 Task: Add Dill Snack Mix to the cart.
Action: Mouse moved to (94, 613)
Screenshot: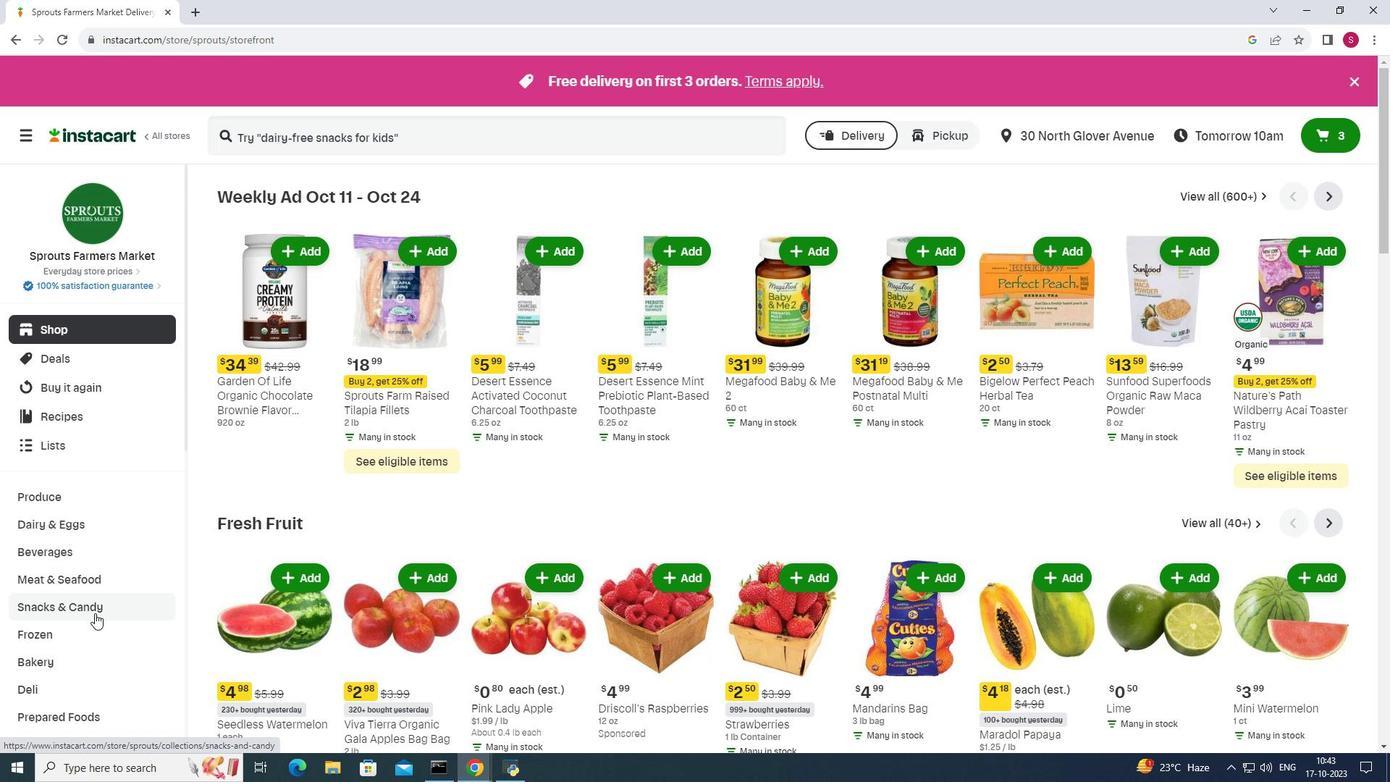 
Action: Mouse pressed left at (94, 613)
Screenshot: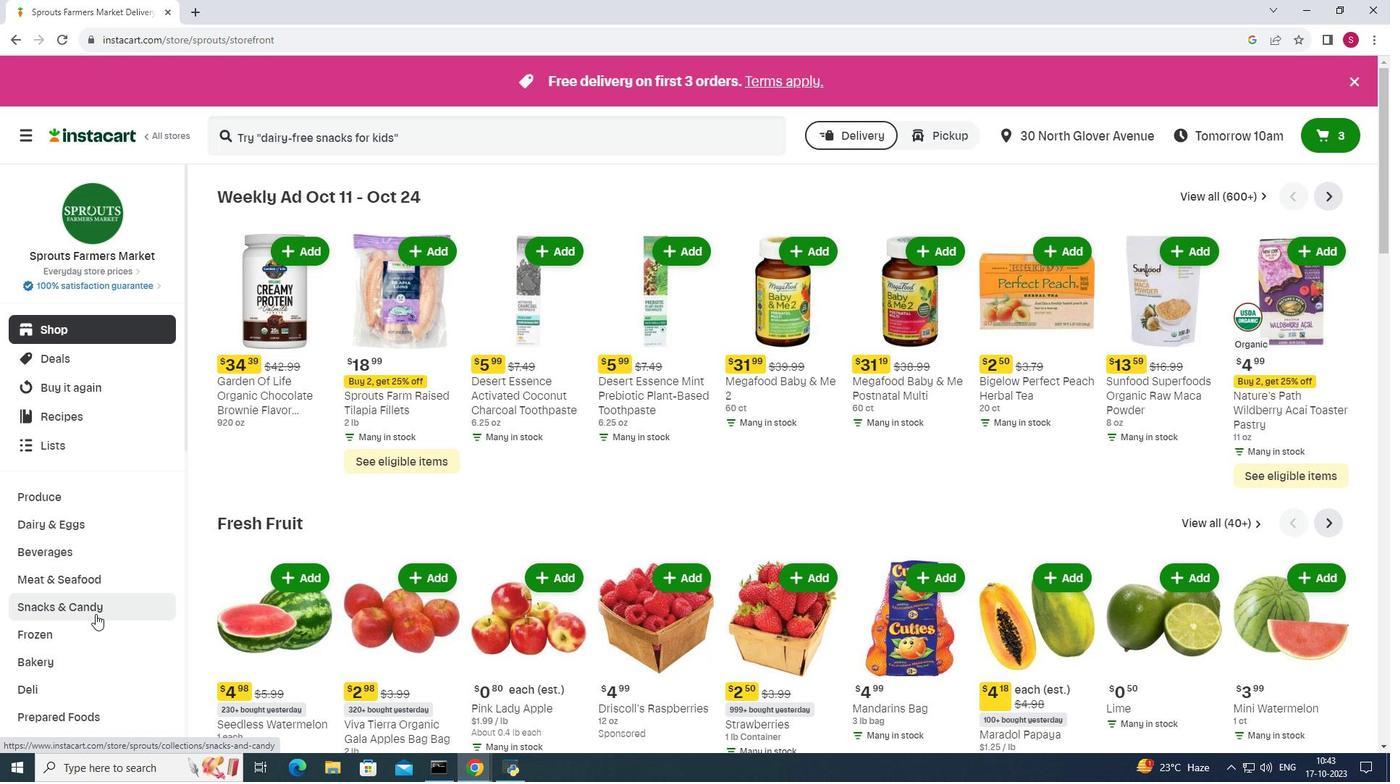 
Action: Mouse moved to (633, 224)
Screenshot: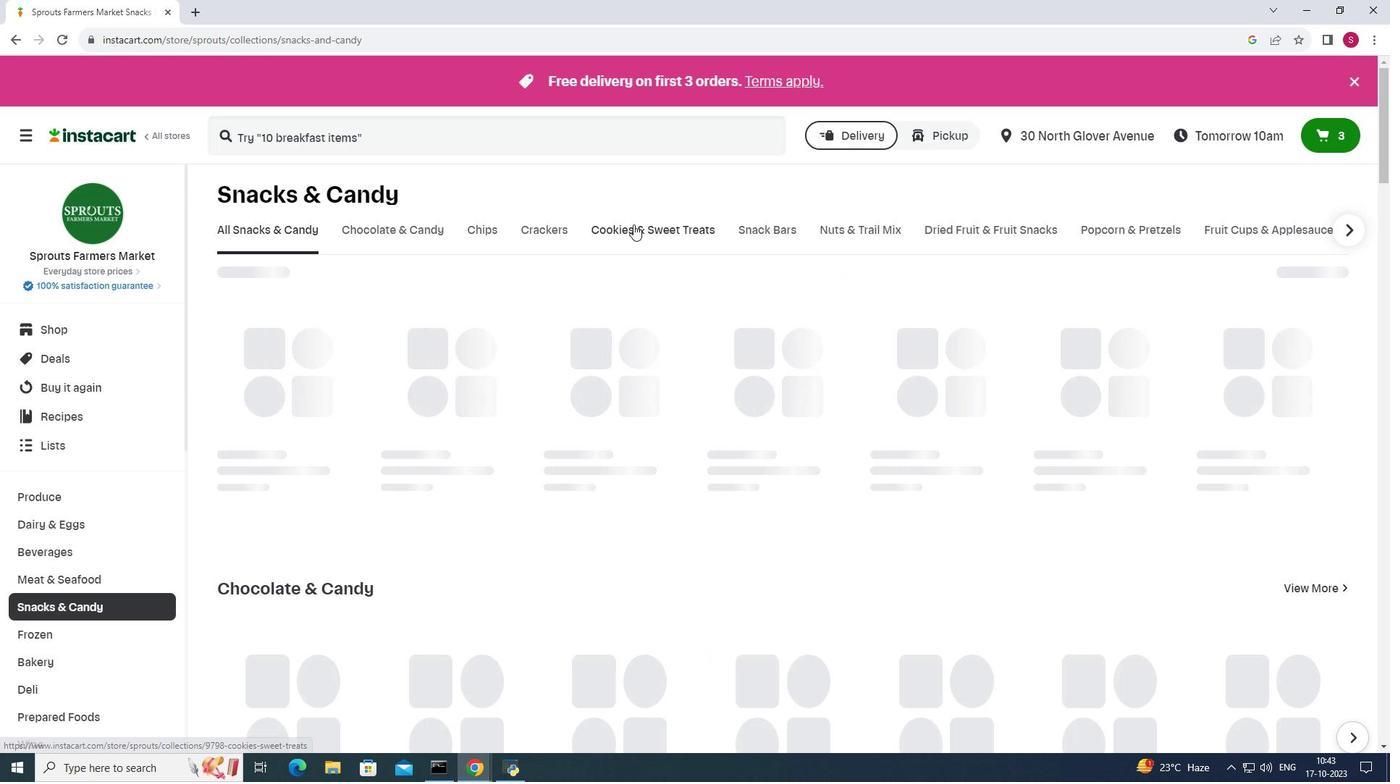 
Action: Mouse pressed left at (633, 224)
Screenshot: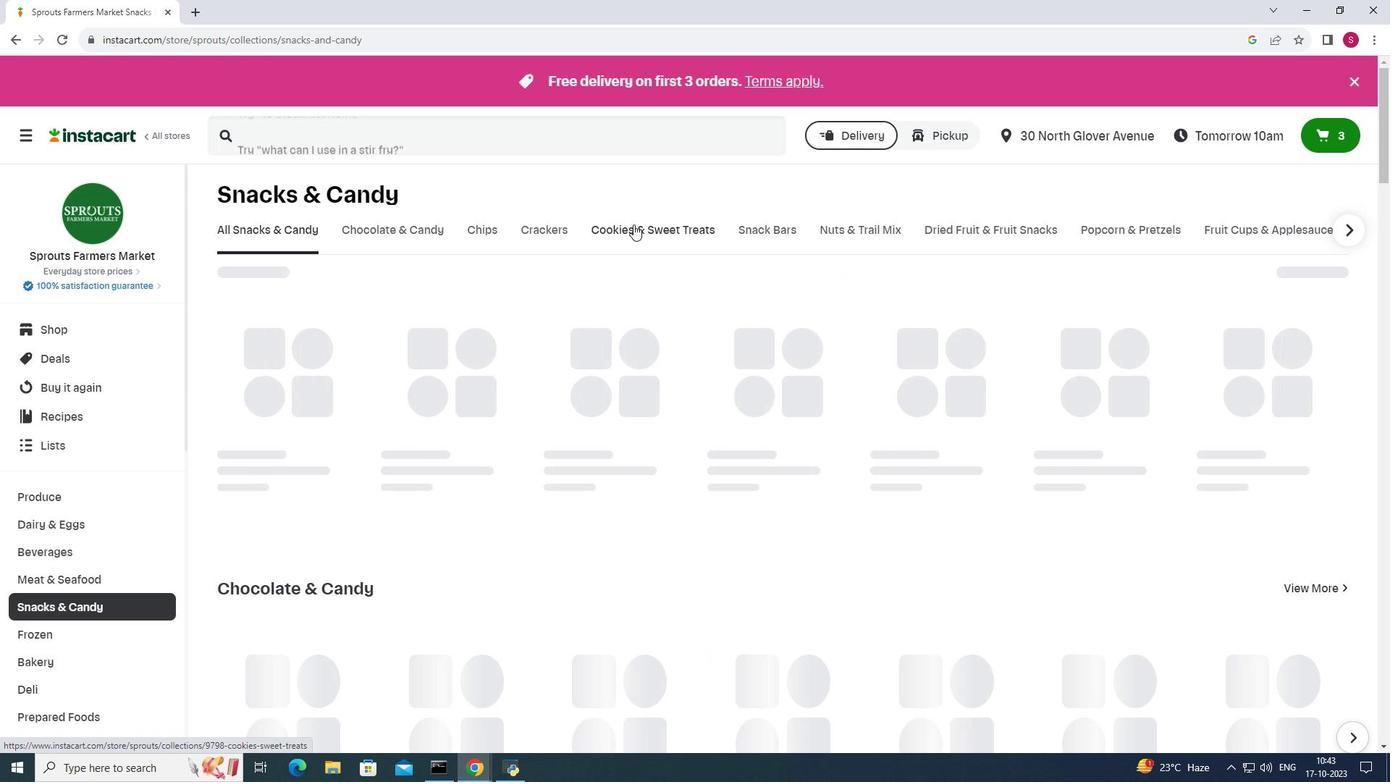 
Action: Mouse moved to (1286, 228)
Screenshot: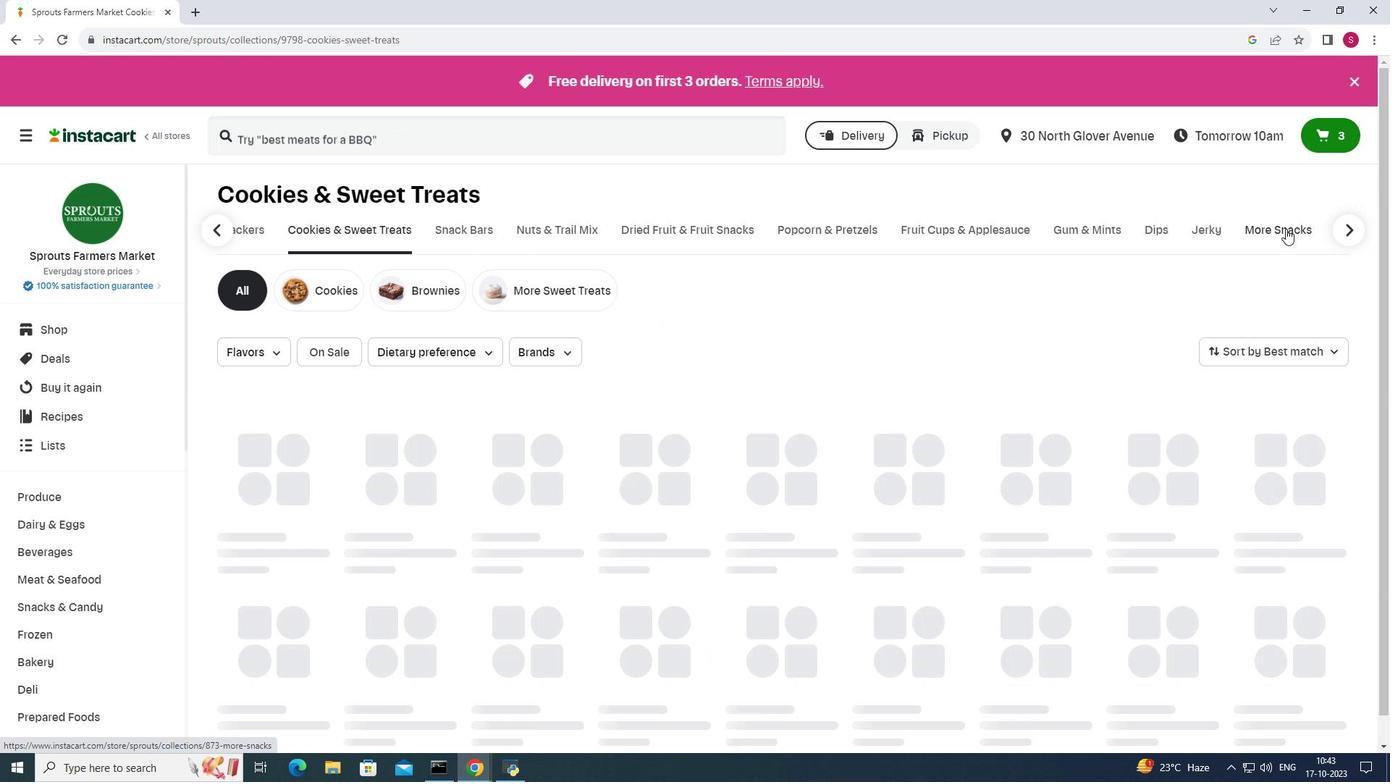 
Action: Mouse pressed left at (1286, 228)
Screenshot: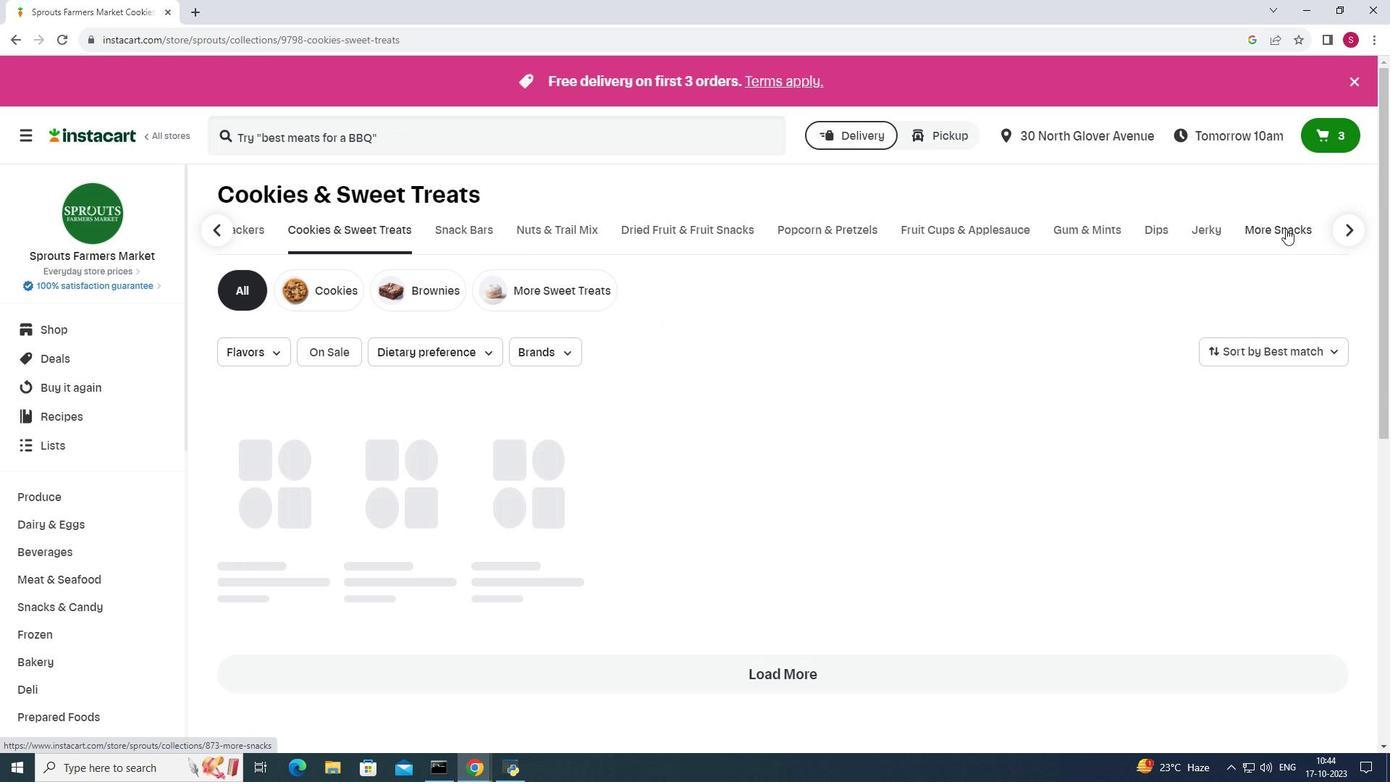 
Action: Mouse moved to (706, 291)
Screenshot: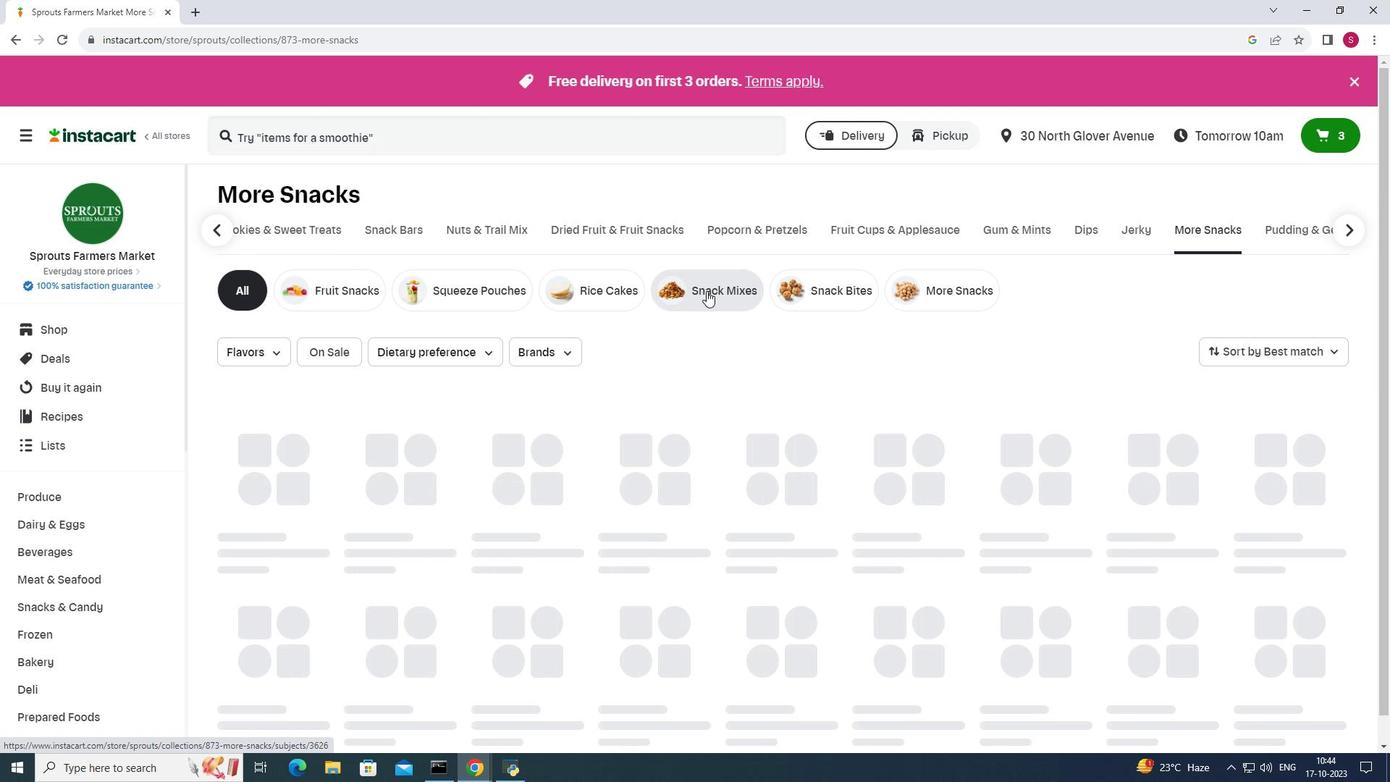 
Action: Mouse pressed left at (706, 291)
Screenshot: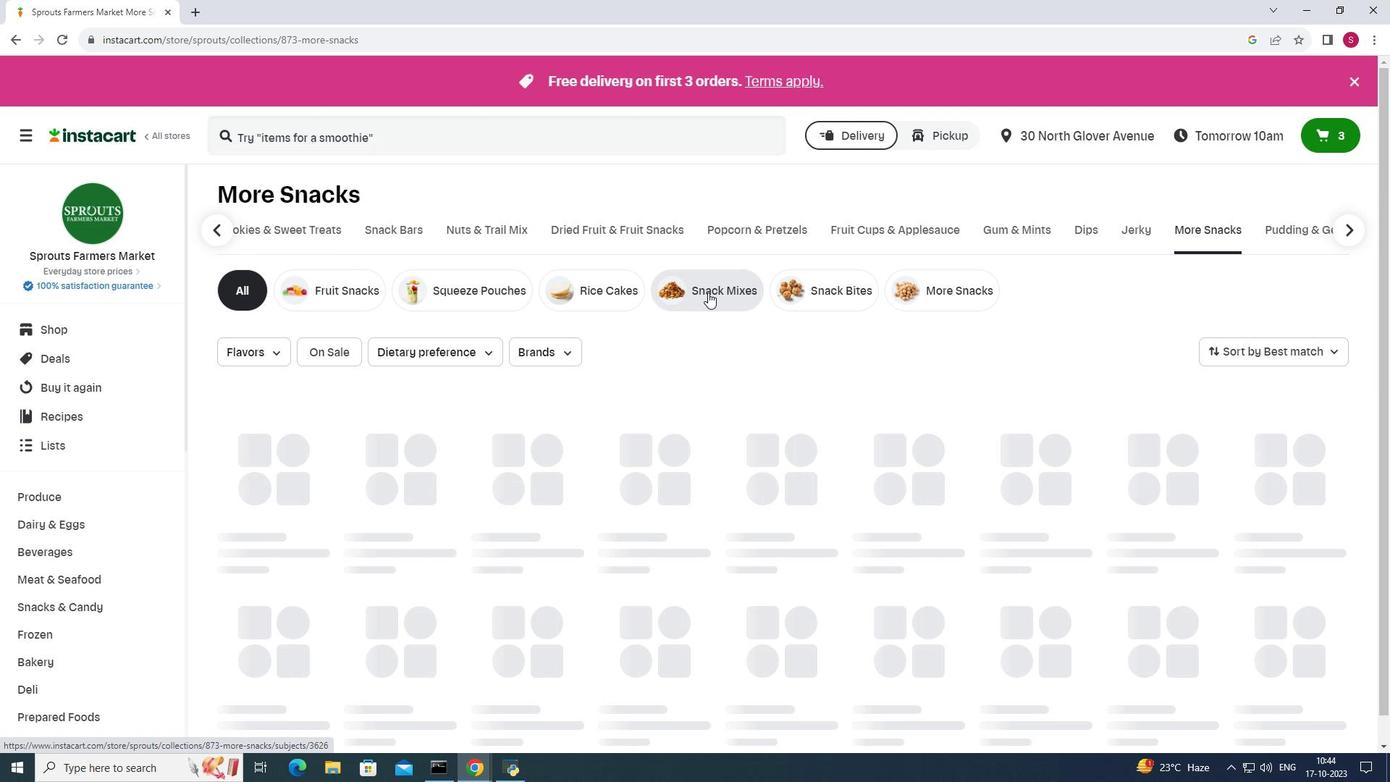 
Action: Mouse moved to (435, 128)
Screenshot: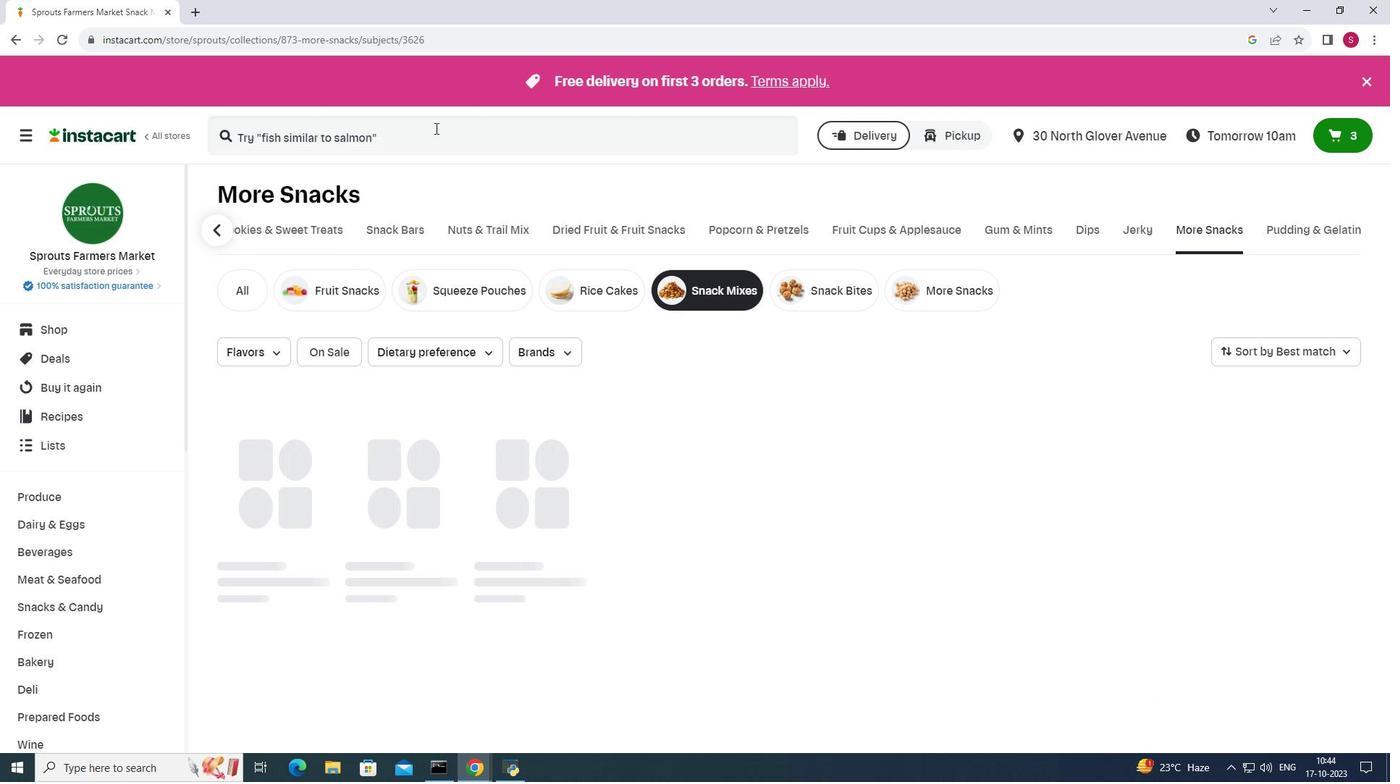 
Action: Mouse pressed left at (435, 128)
Screenshot: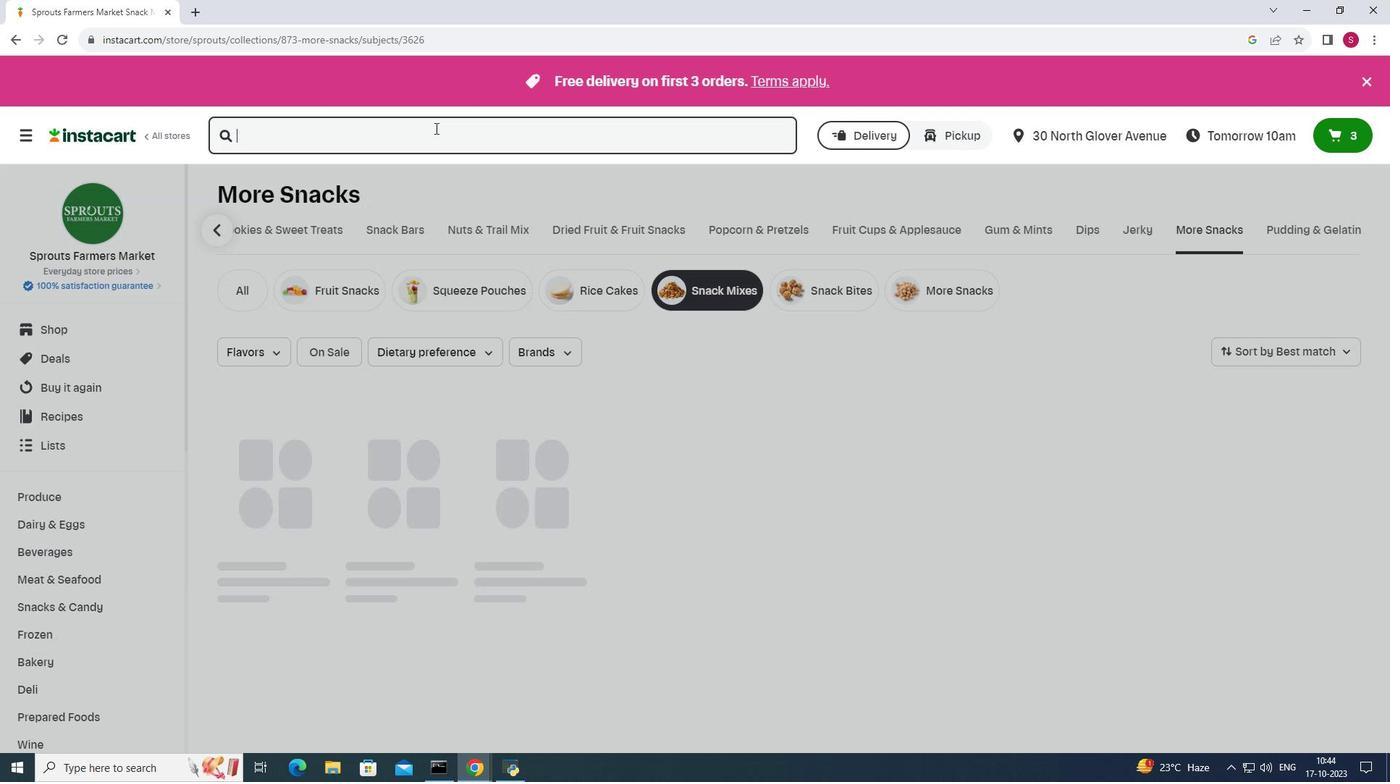 
Action: Key pressed dill<Key.space>snak<Key.backspace>ck<Key.space><Key.down><Key.down><Key.enter>
Screenshot: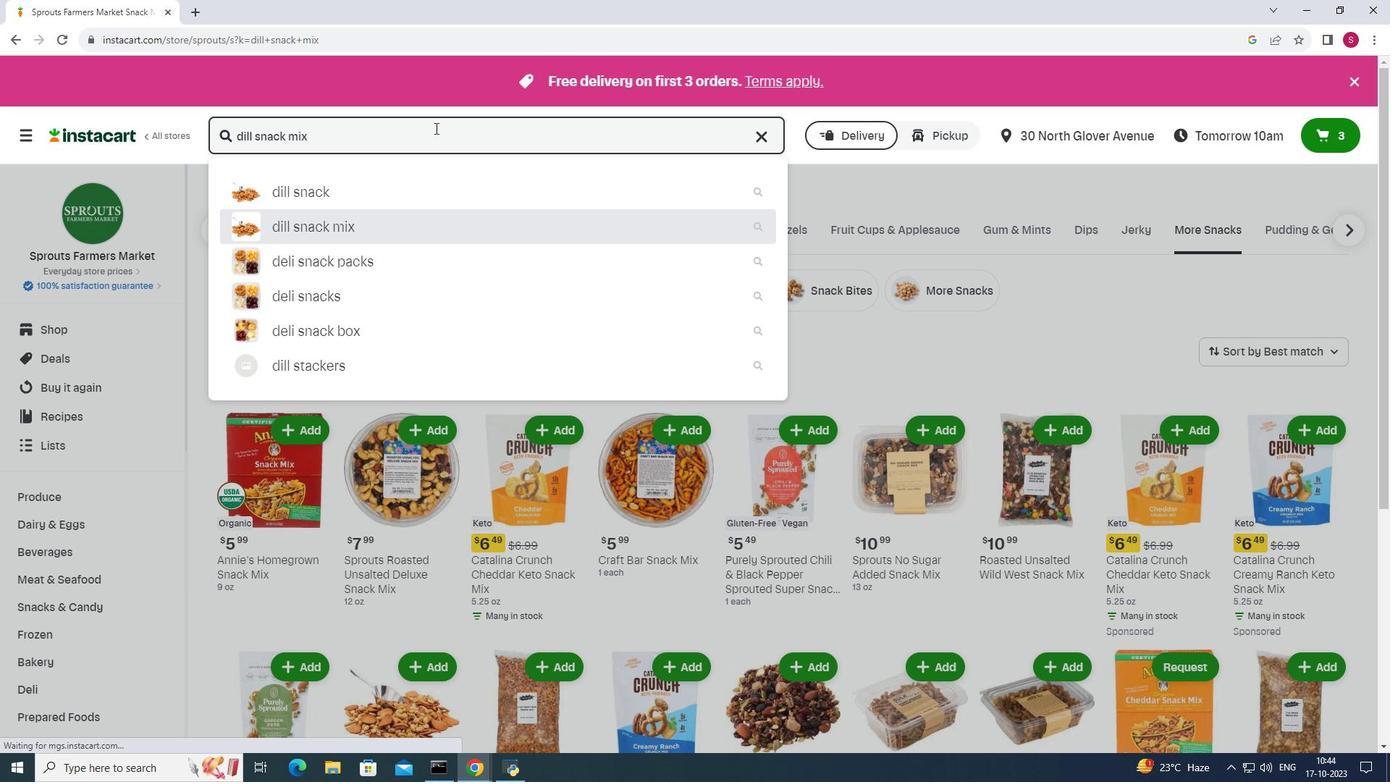 
Action: Mouse moved to (612, 279)
Screenshot: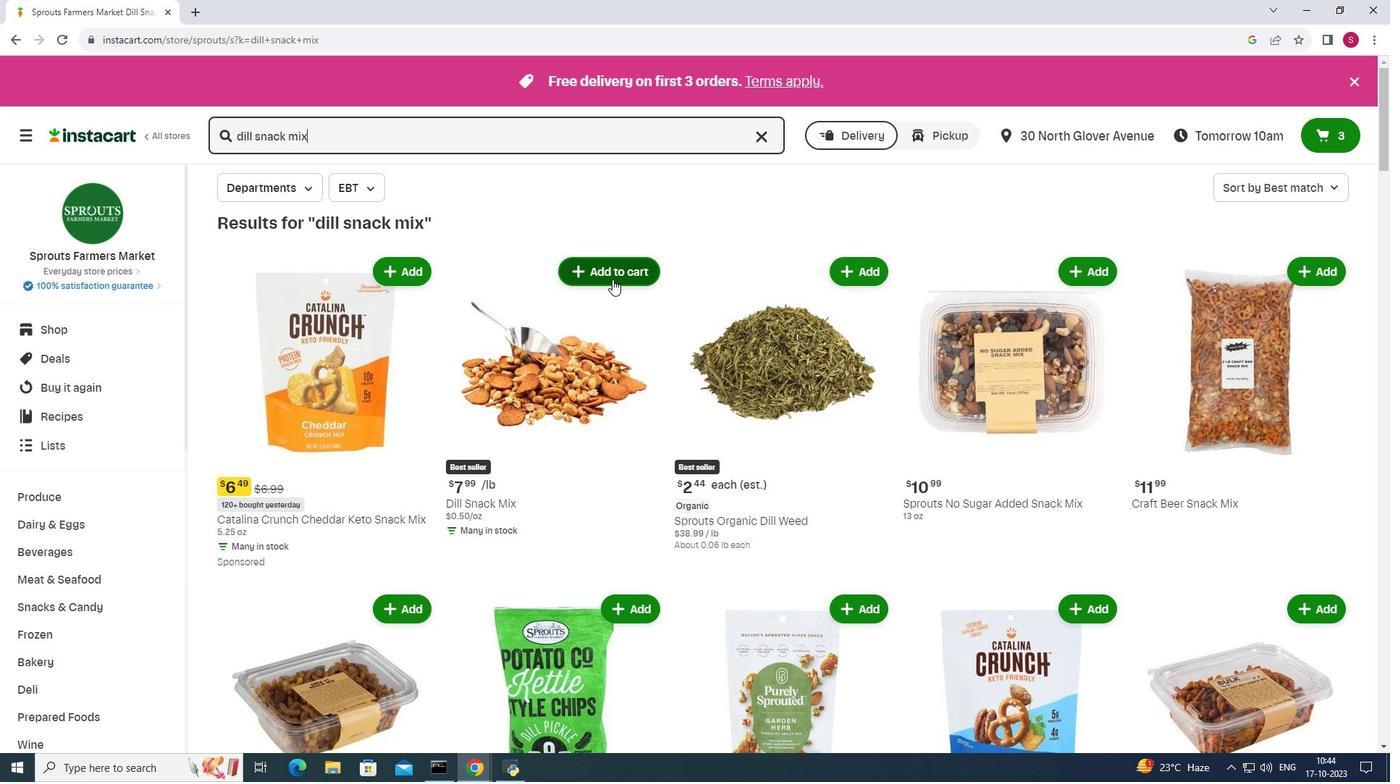 
Action: Mouse pressed left at (612, 279)
Screenshot: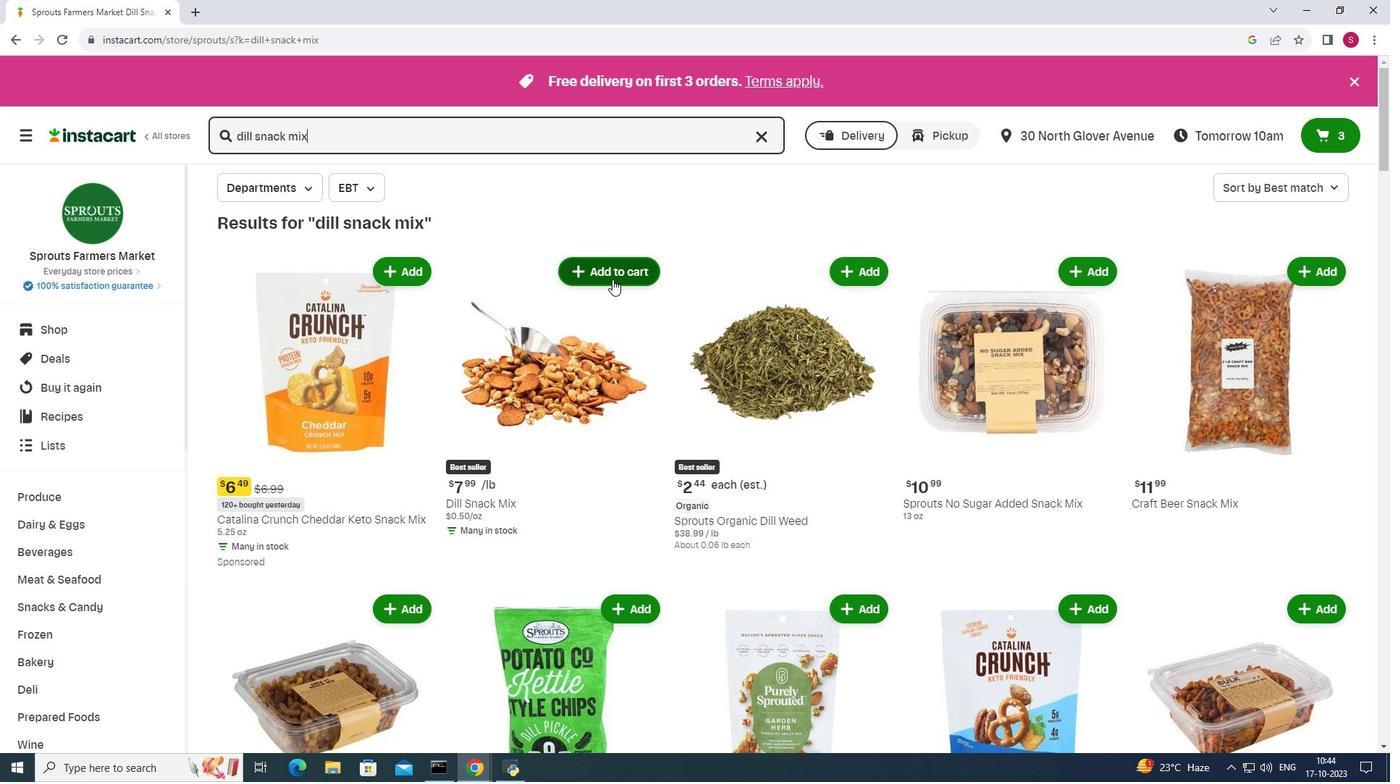 
Action: Mouse moved to (612, 351)
Screenshot: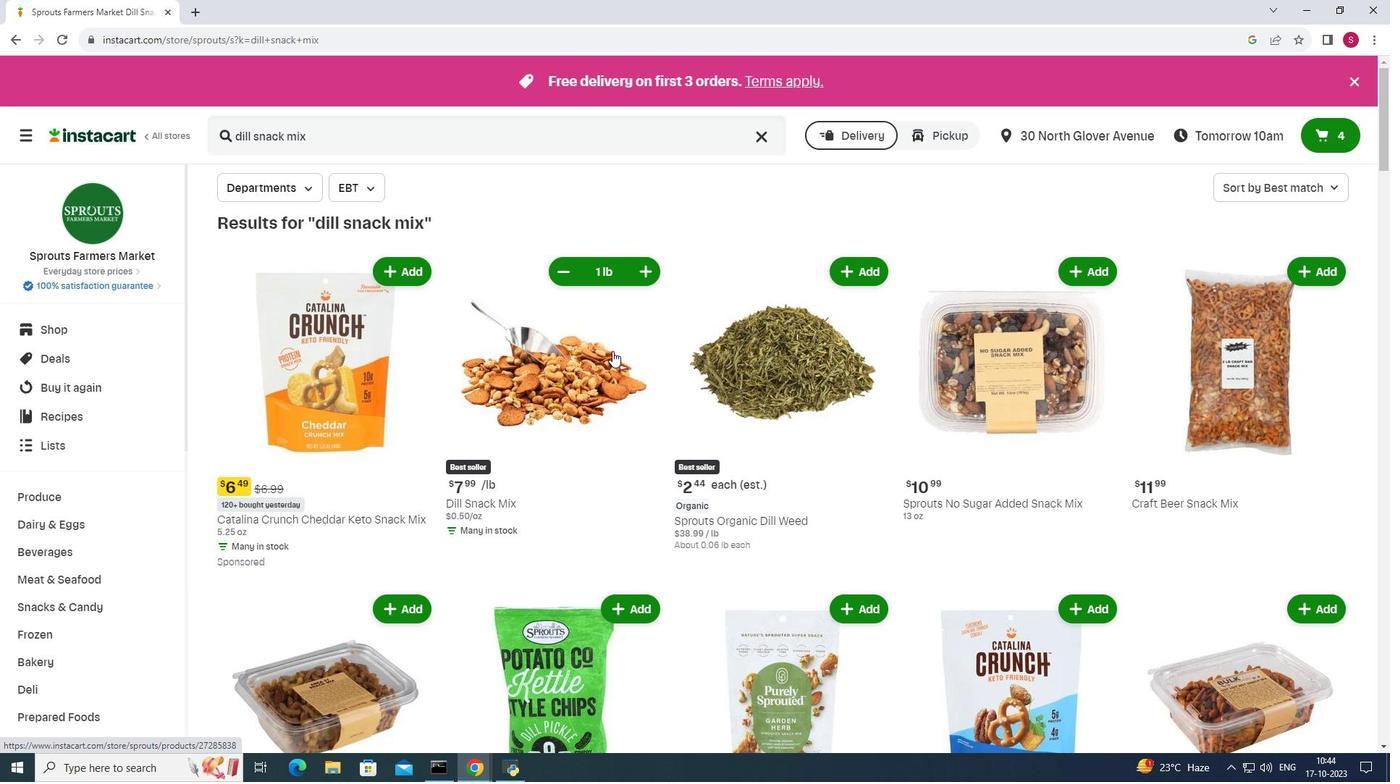 
